 Task: Move the task Add push notification feature to the app to the section To-Do in the project TreePlan and sort the tasks in the project by Due Date.
Action: Mouse pressed left at (19, 57)
Screenshot: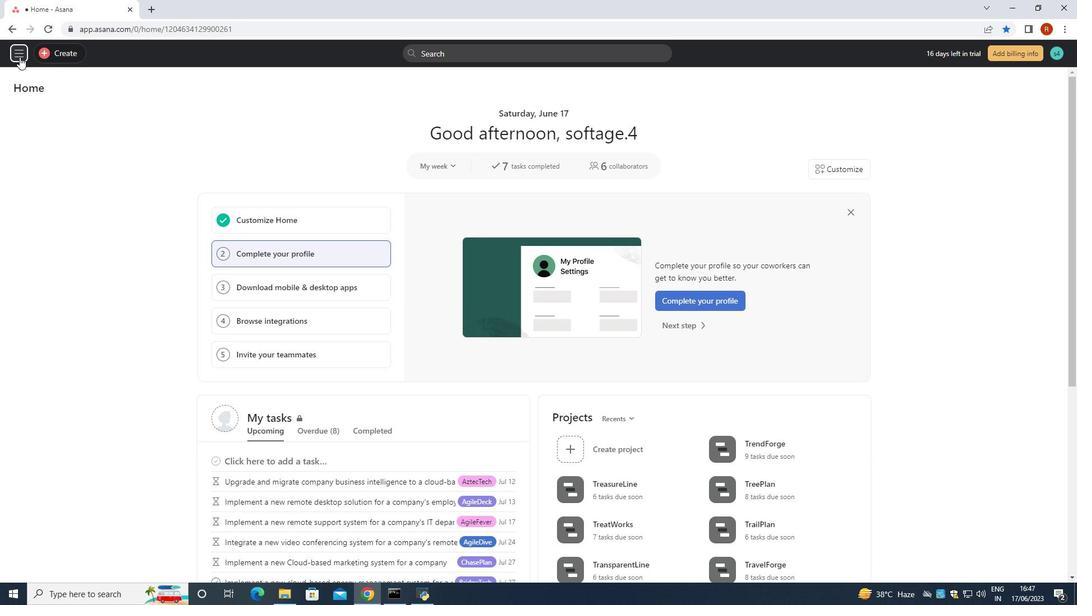 
Action: Mouse moved to (62, 333)
Screenshot: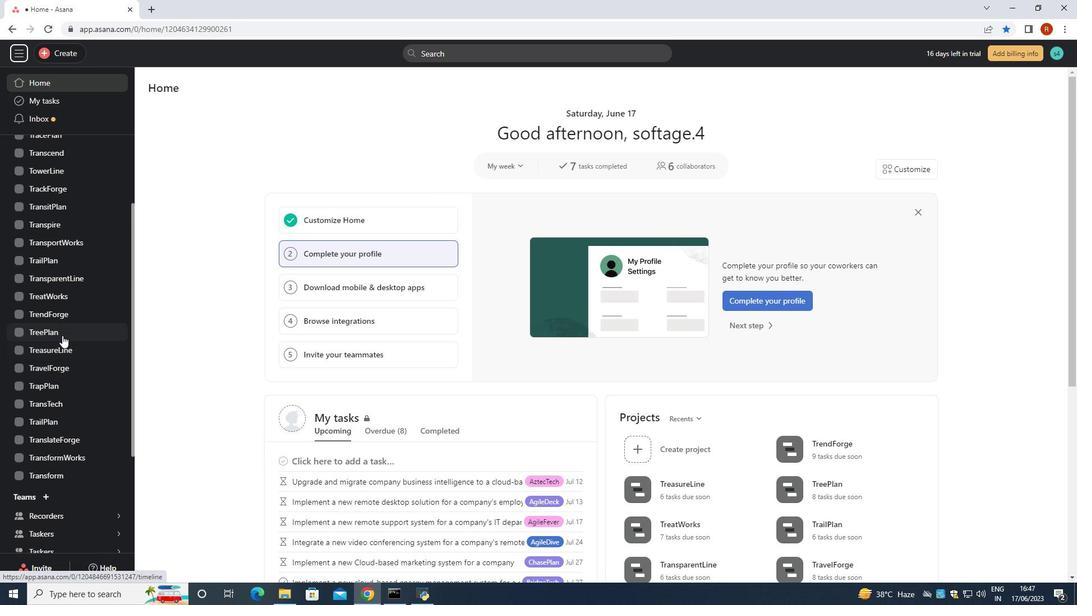 
Action: Mouse pressed left at (62, 333)
Screenshot: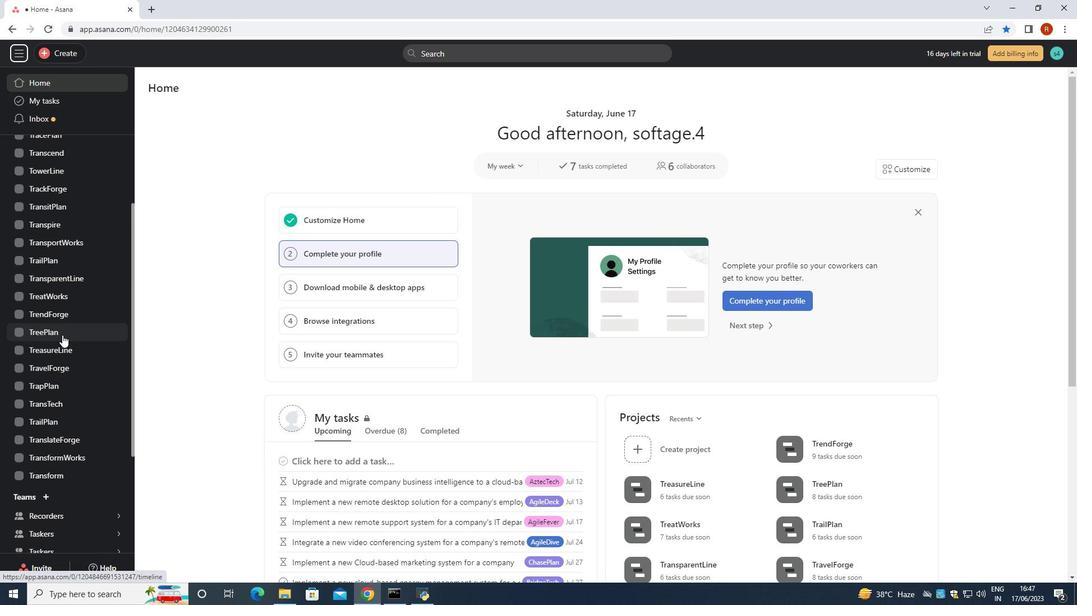 
Action: Mouse moved to (456, 247)
Screenshot: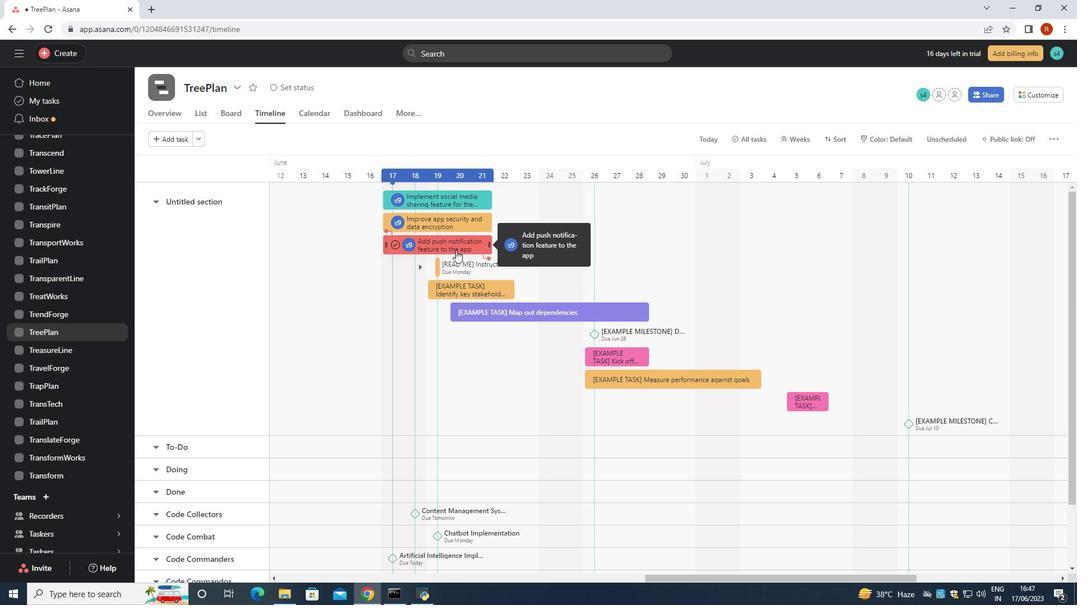 
Action: Mouse pressed left at (456, 247)
Screenshot: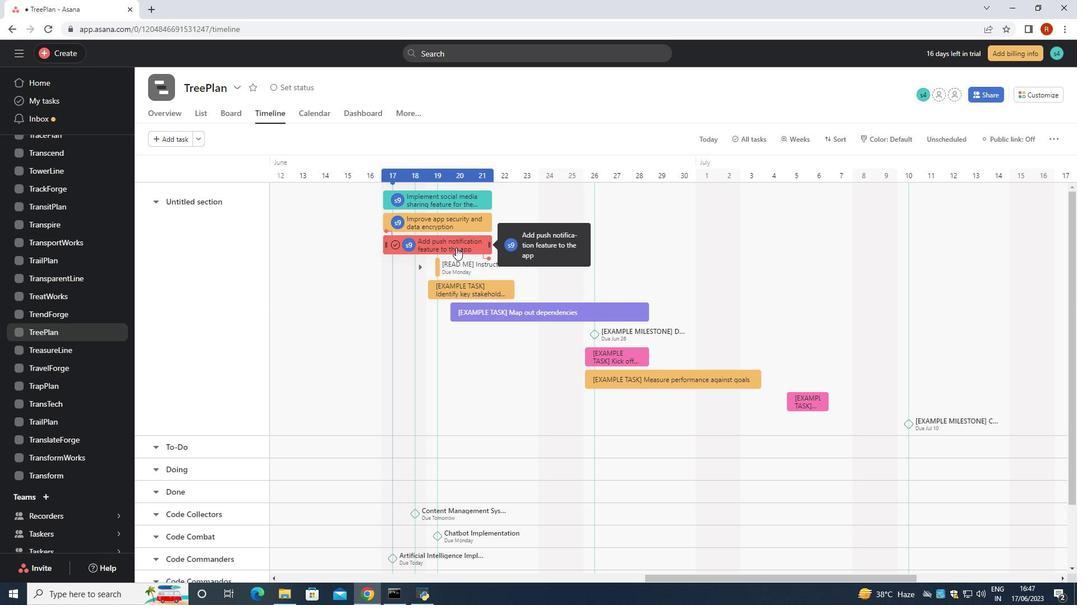 
Action: Mouse moved to (863, 242)
Screenshot: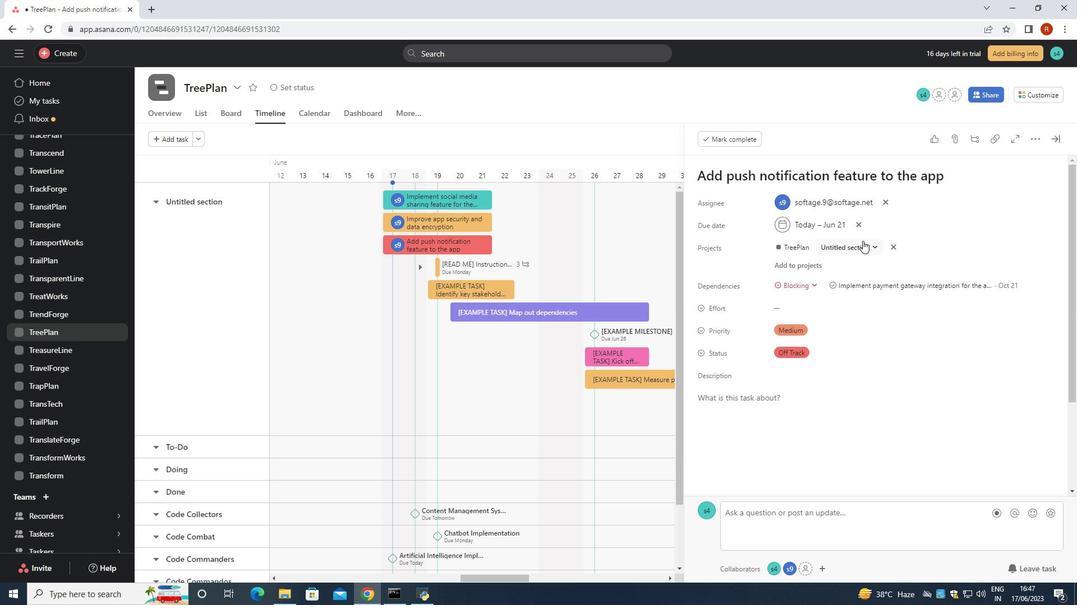 
Action: Mouse pressed left at (863, 242)
Screenshot: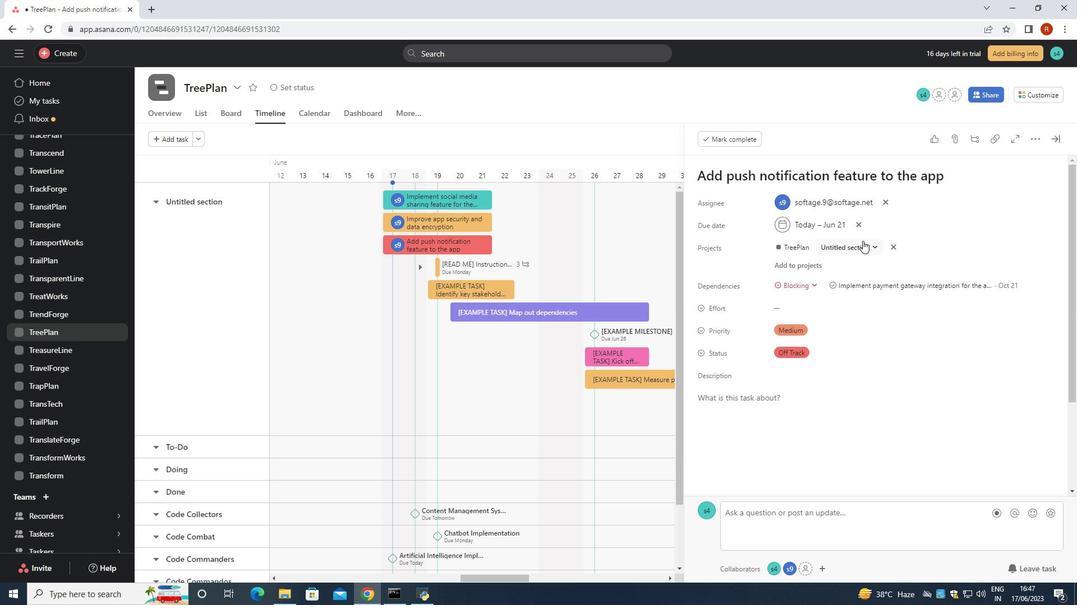 
Action: Mouse moved to (836, 290)
Screenshot: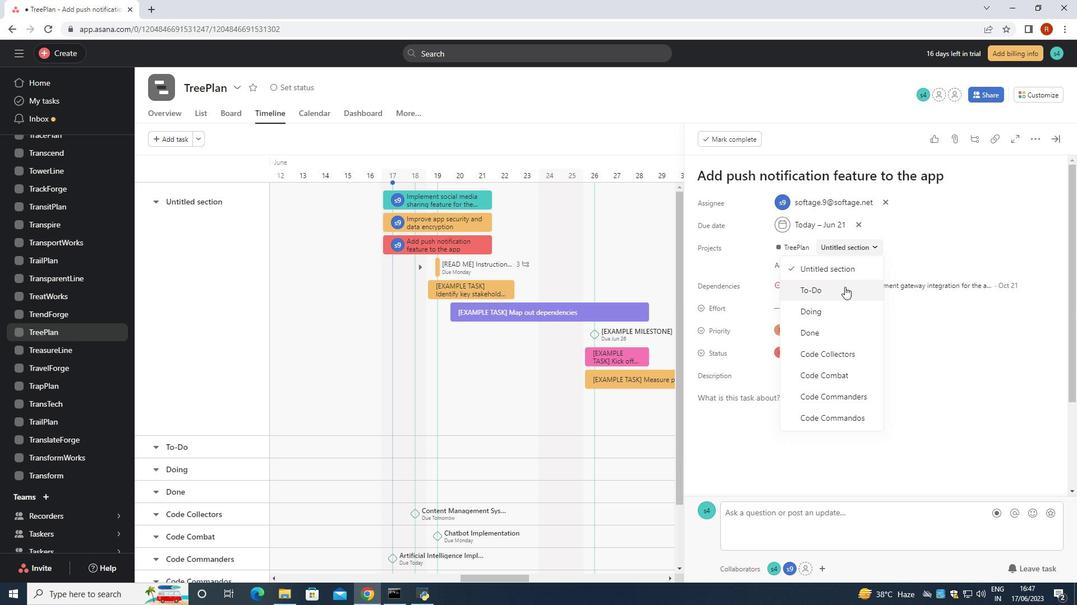 
Action: Mouse pressed left at (836, 290)
Screenshot: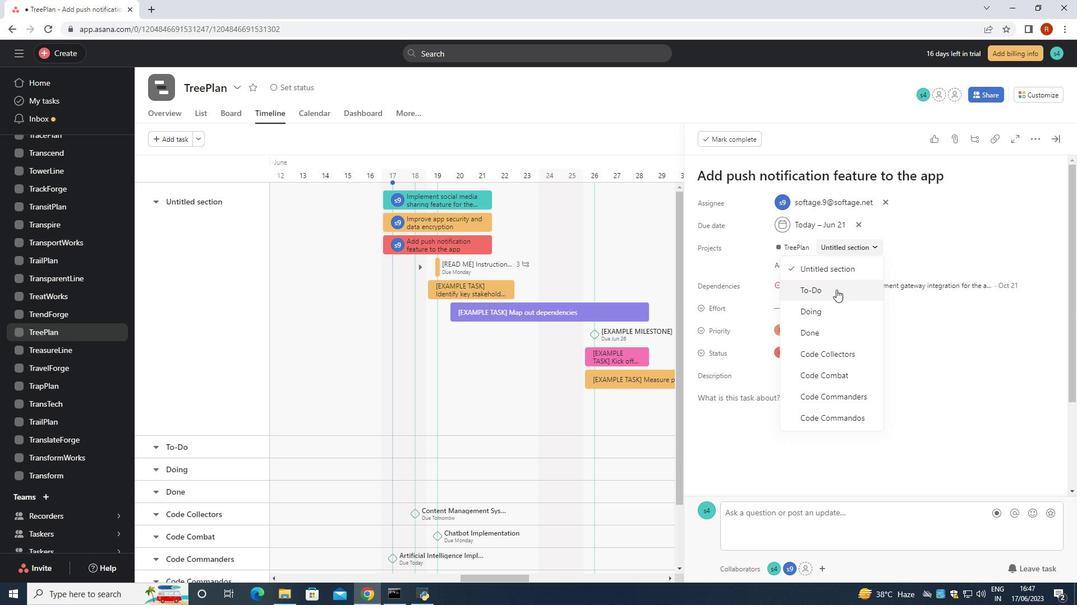 
Action: Mouse moved to (205, 110)
Screenshot: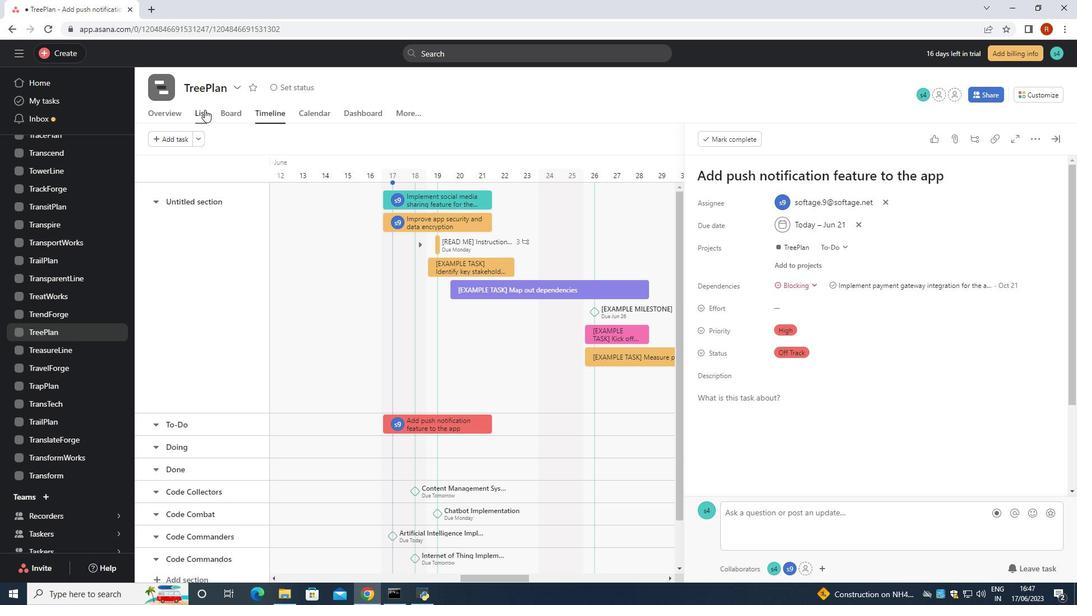 
Action: Mouse pressed left at (205, 110)
Screenshot: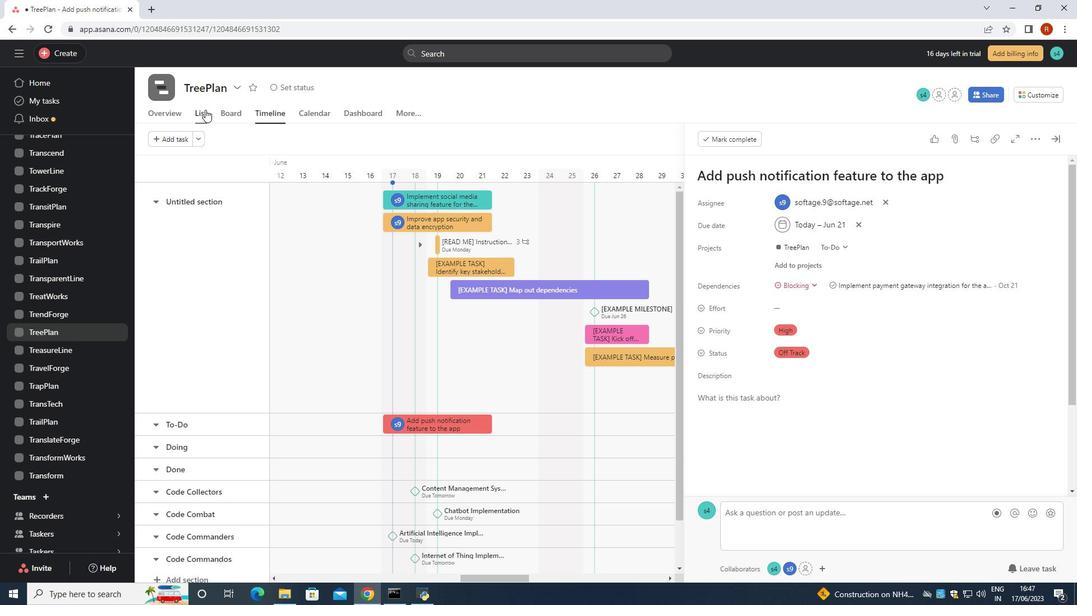 
Action: Mouse moved to (276, 136)
Screenshot: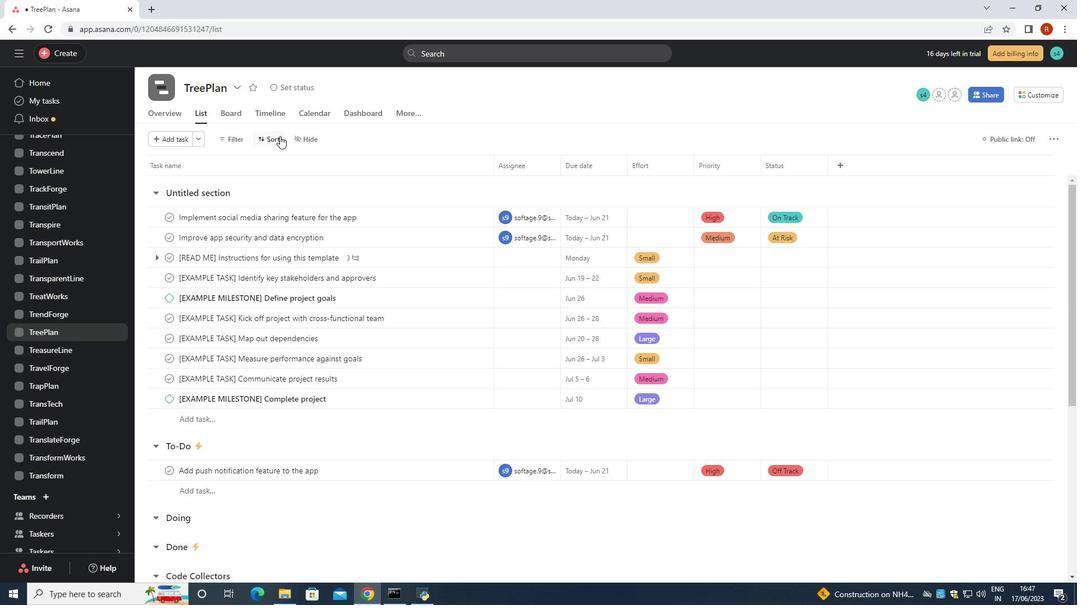 
Action: Mouse pressed left at (276, 136)
Screenshot: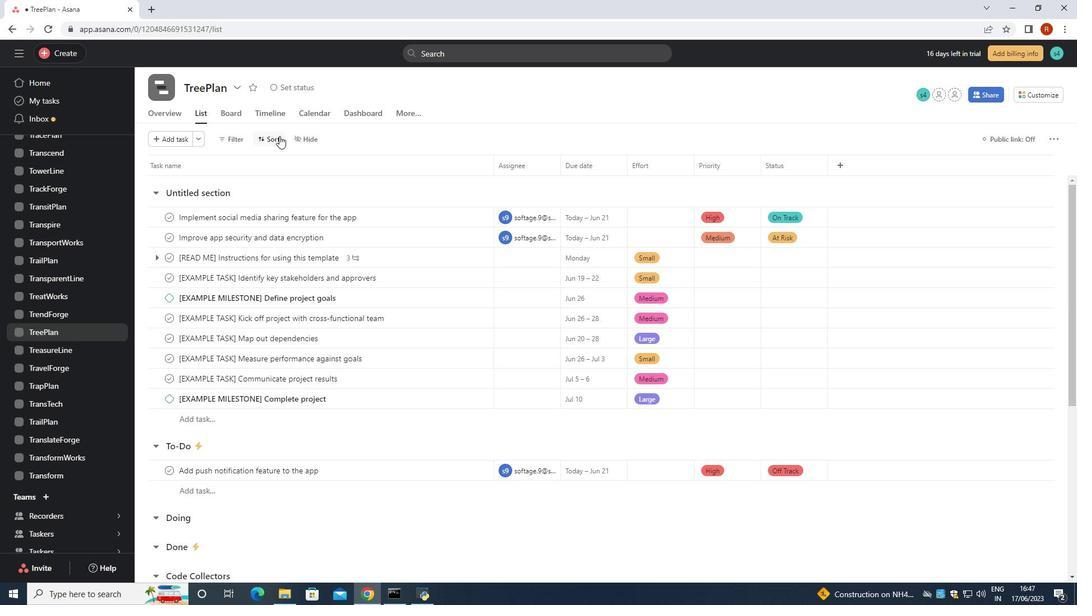 
Action: Mouse moved to (302, 207)
Screenshot: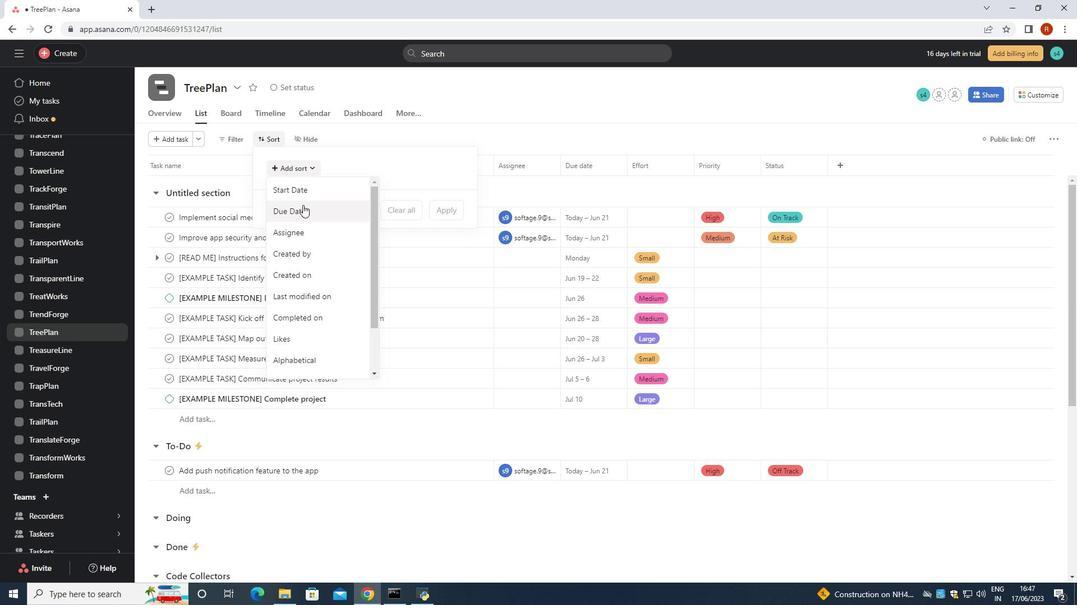 
Action: Mouse pressed left at (302, 207)
Screenshot: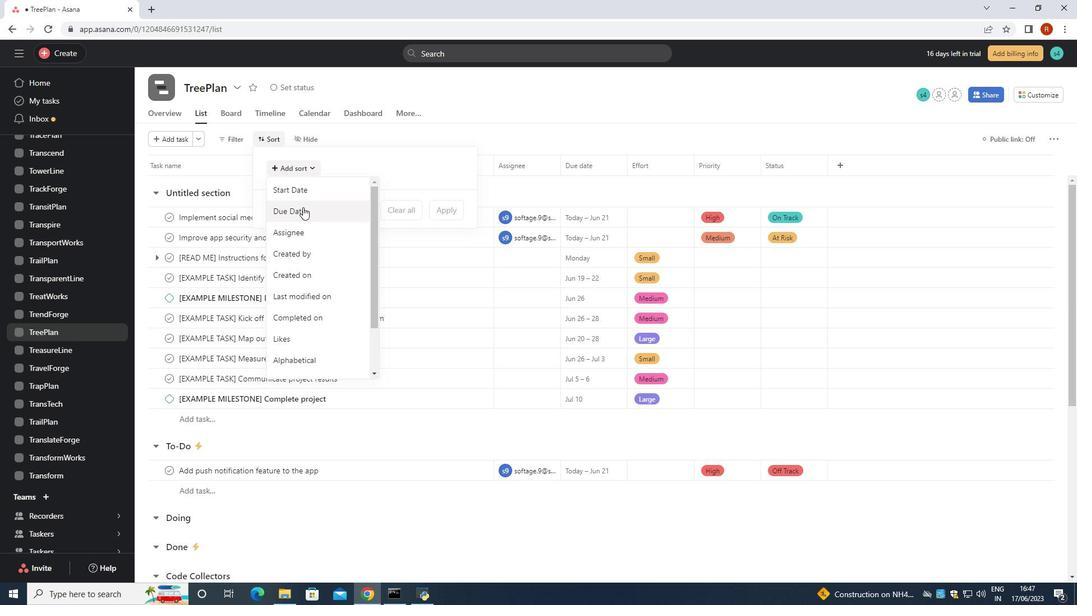
Action: Mouse moved to (460, 260)
Screenshot: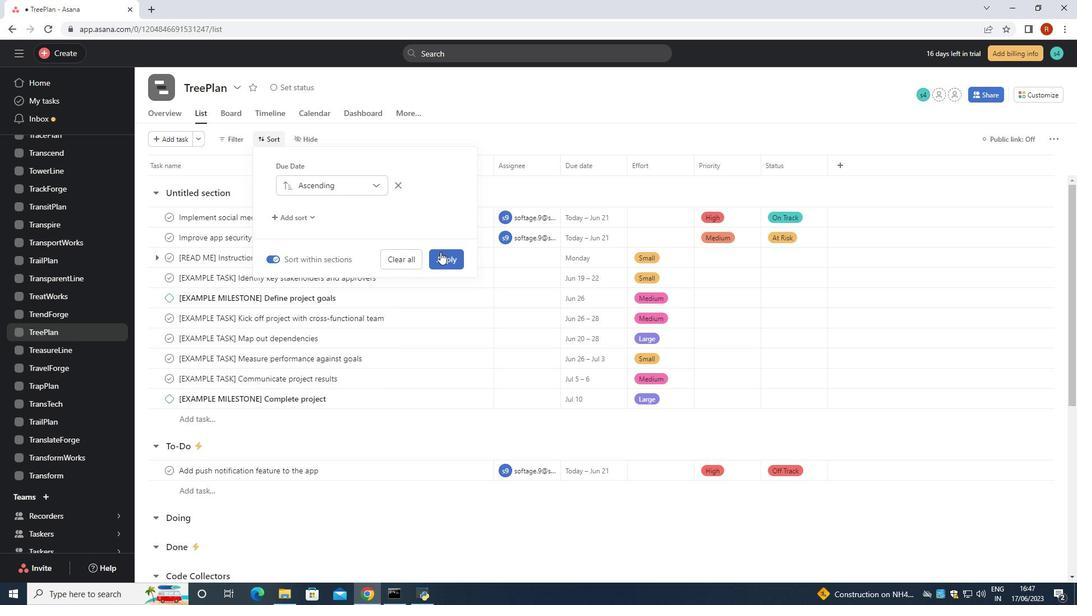 
Action: Mouse pressed left at (460, 260)
Screenshot: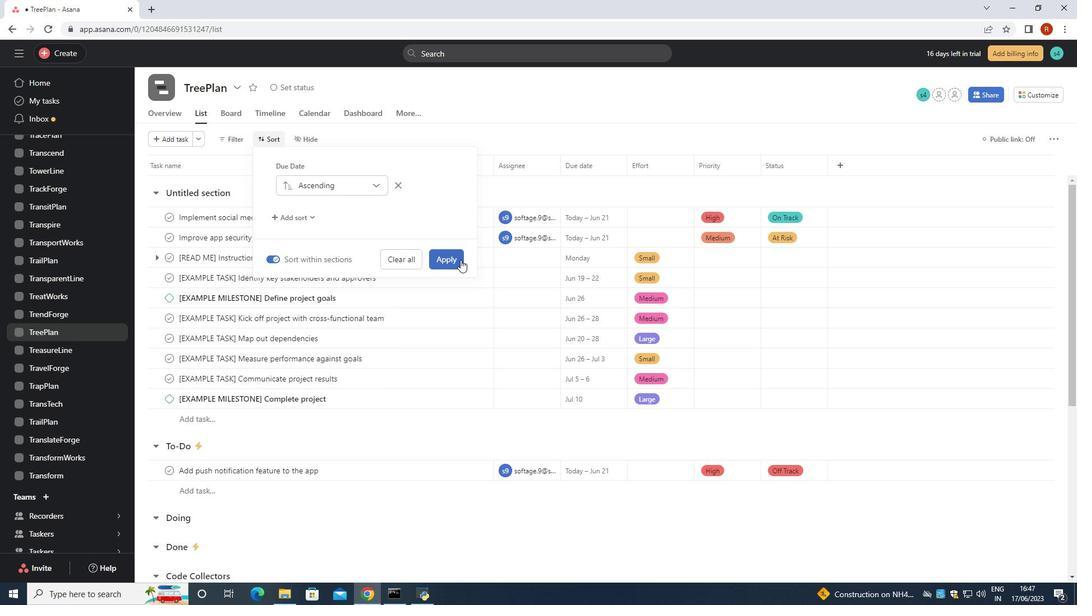 
